 Task: Create a due date automation trigger when advanced on, on the monday of the week before a card is due add basic assigned only to member @aryan at 11:00 AM.
Action: Mouse moved to (804, 249)
Screenshot: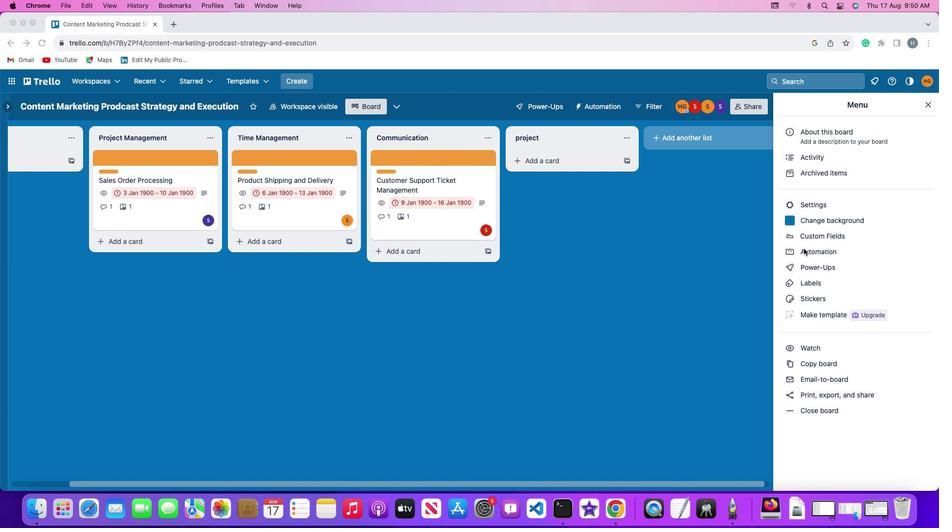 
Action: Mouse pressed left at (804, 249)
Screenshot: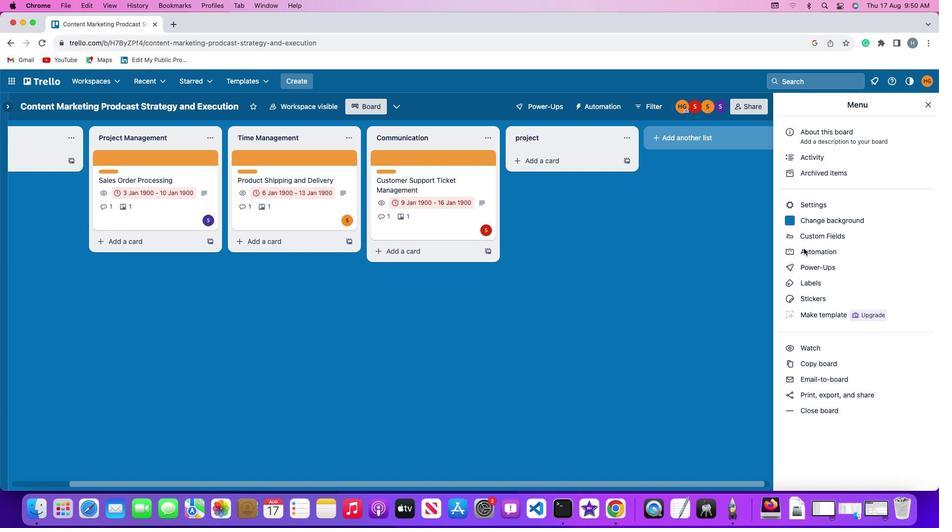 
Action: Mouse pressed left at (804, 249)
Screenshot: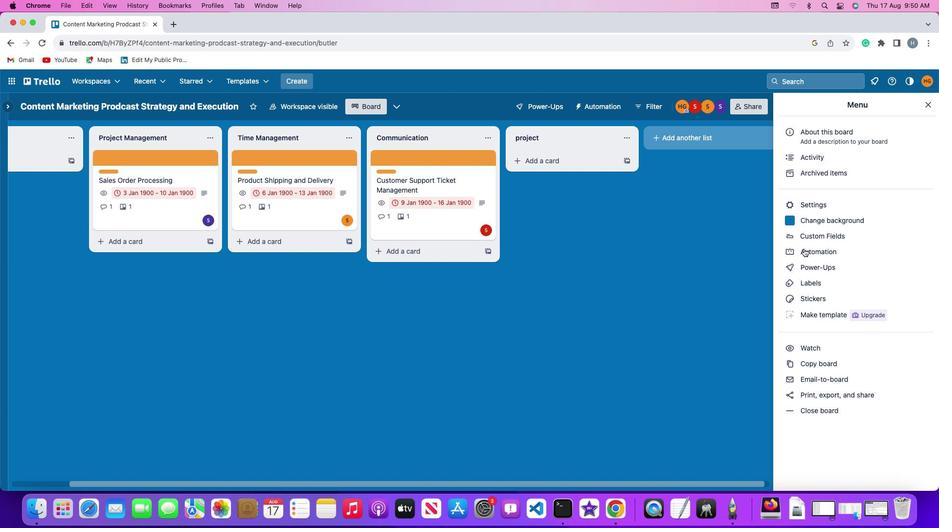 
Action: Mouse moved to (52, 227)
Screenshot: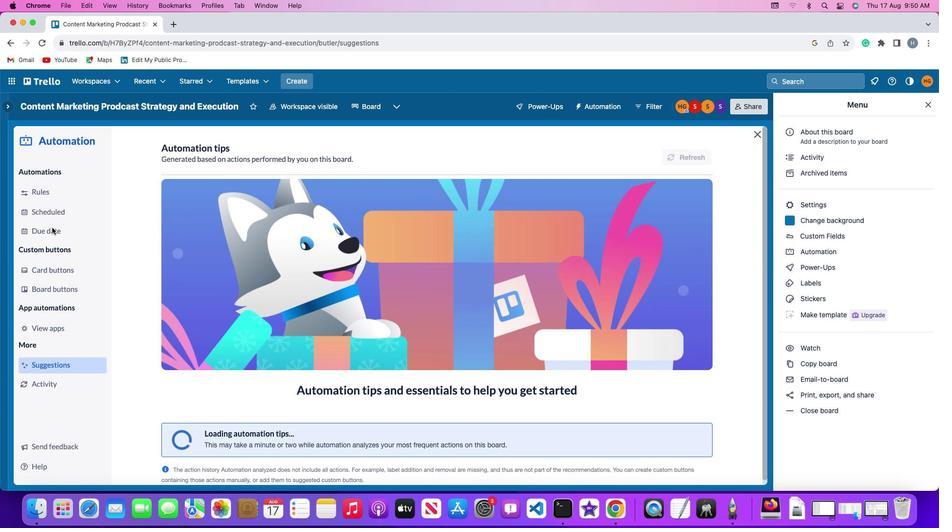 
Action: Mouse pressed left at (52, 227)
Screenshot: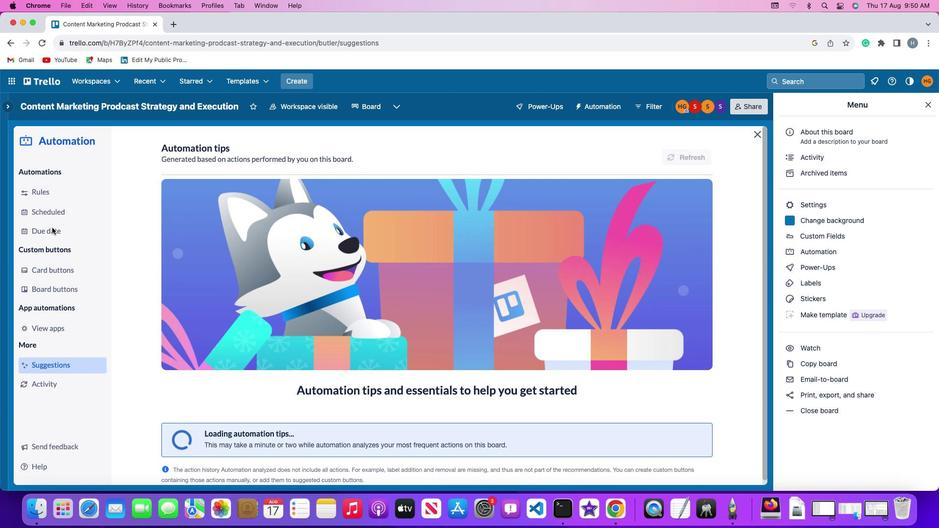 
Action: Mouse moved to (646, 150)
Screenshot: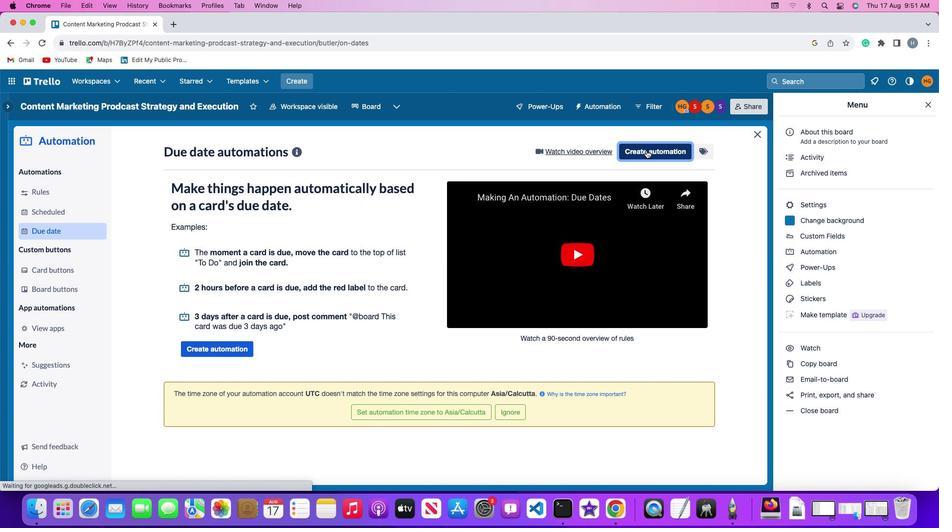 
Action: Mouse pressed left at (646, 150)
Screenshot: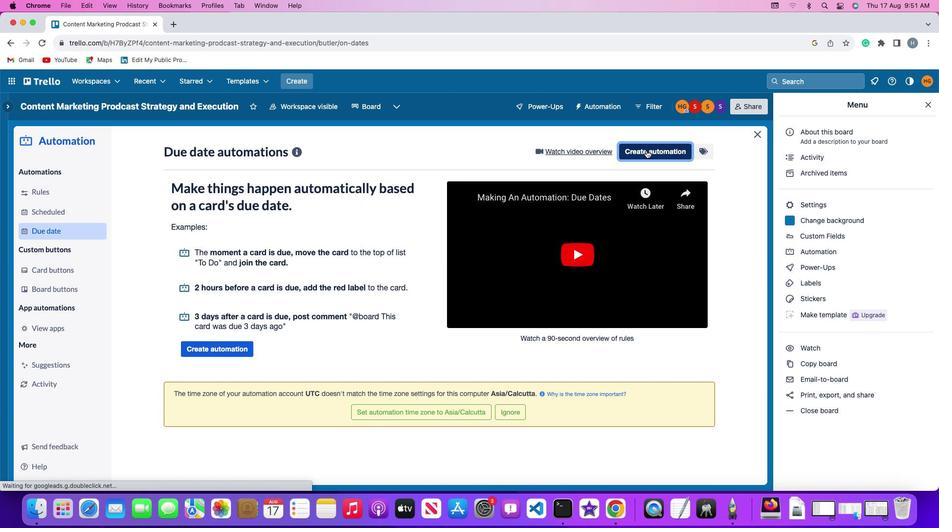 
Action: Mouse moved to (193, 248)
Screenshot: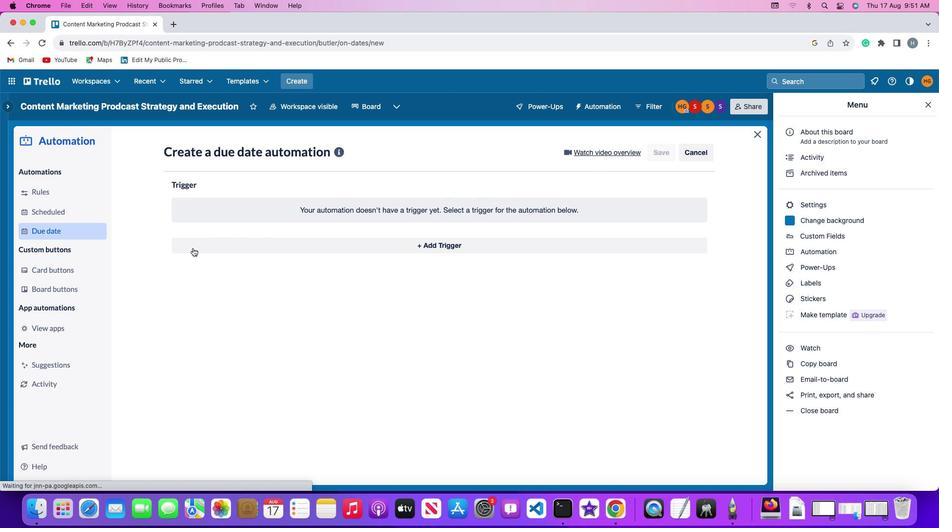 
Action: Mouse pressed left at (193, 248)
Screenshot: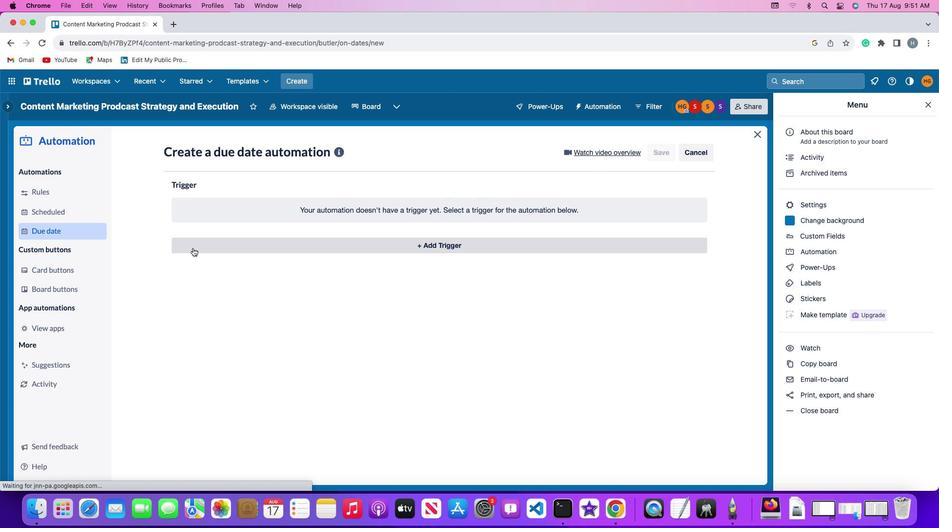 
Action: Mouse moved to (218, 429)
Screenshot: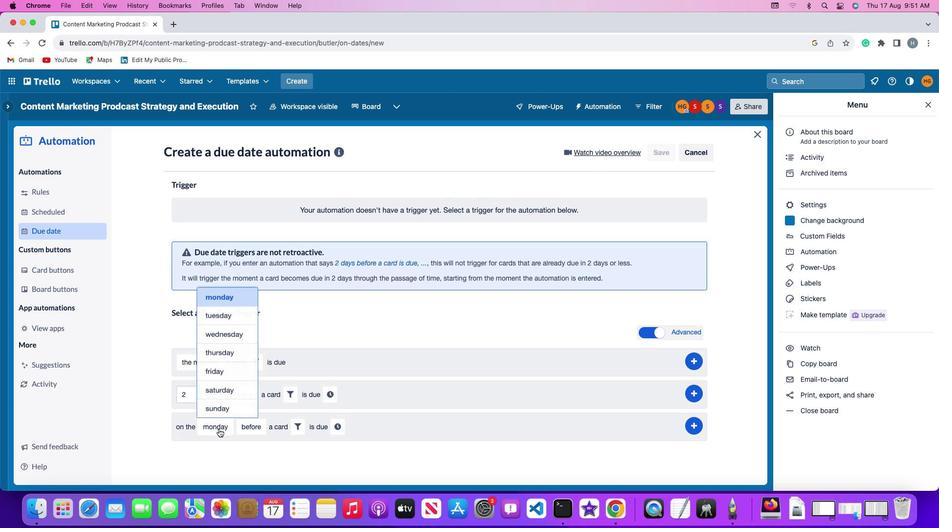 
Action: Mouse pressed left at (218, 429)
Screenshot: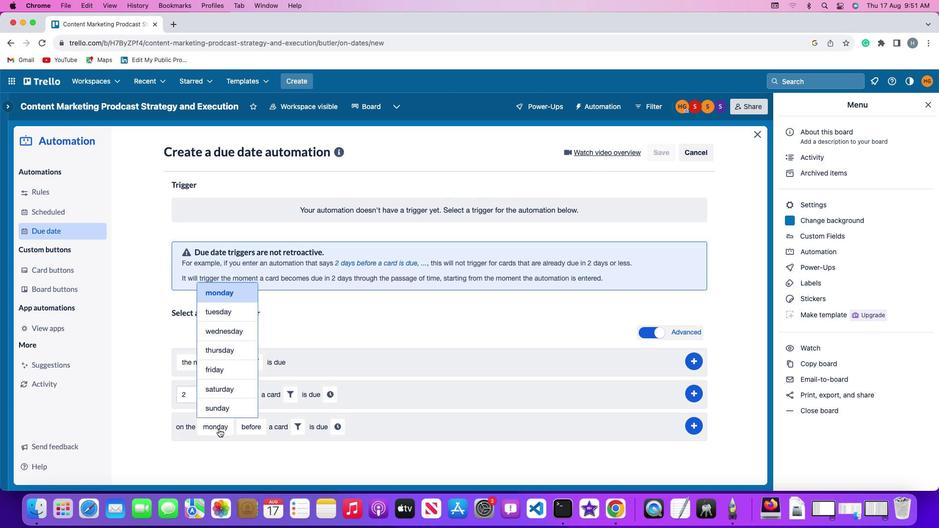 
Action: Mouse moved to (234, 294)
Screenshot: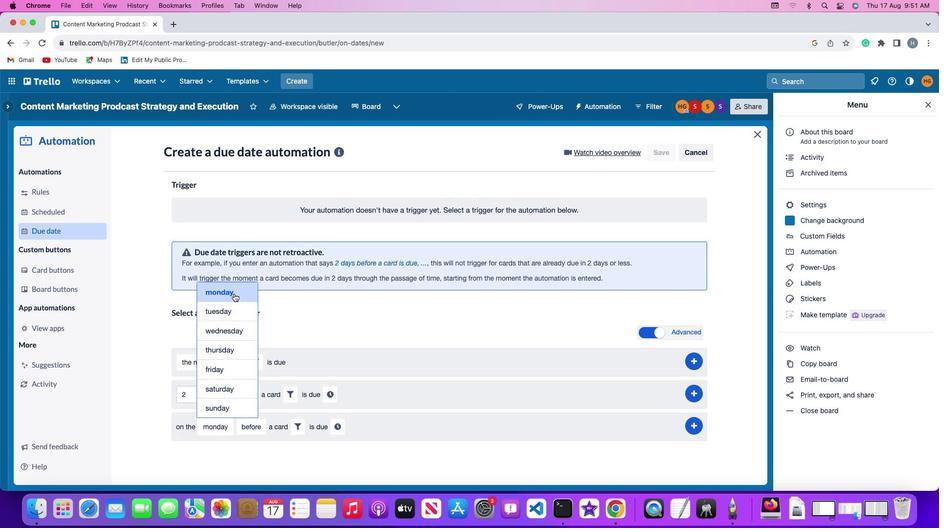 
Action: Mouse pressed left at (234, 294)
Screenshot: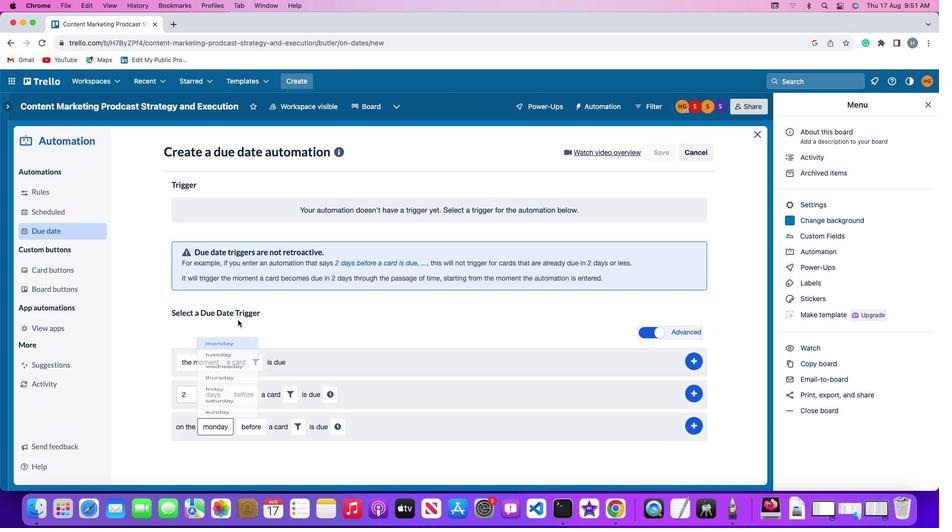 
Action: Mouse moved to (253, 428)
Screenshot: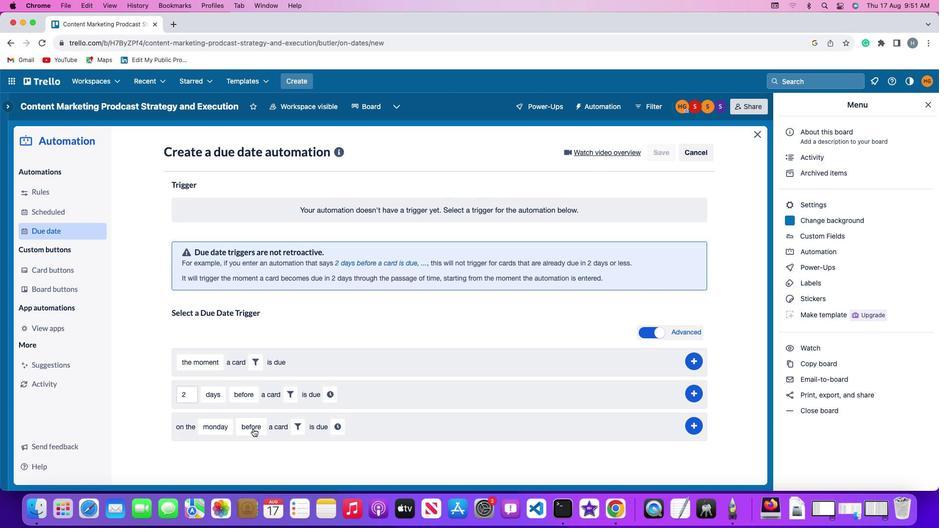 
Action: Mouse pressed left at (253, 428)
Screenshot: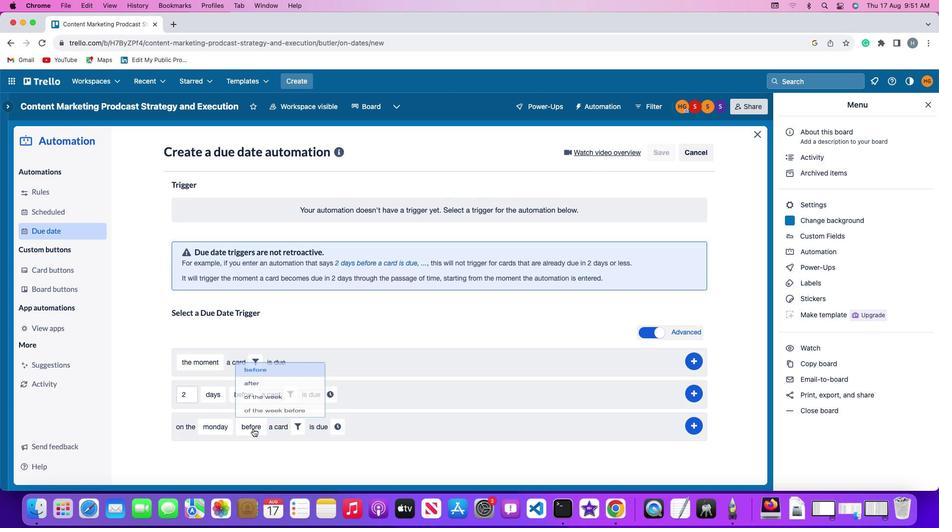 
Action: Mouse moved to (256, 403)
Screenshot: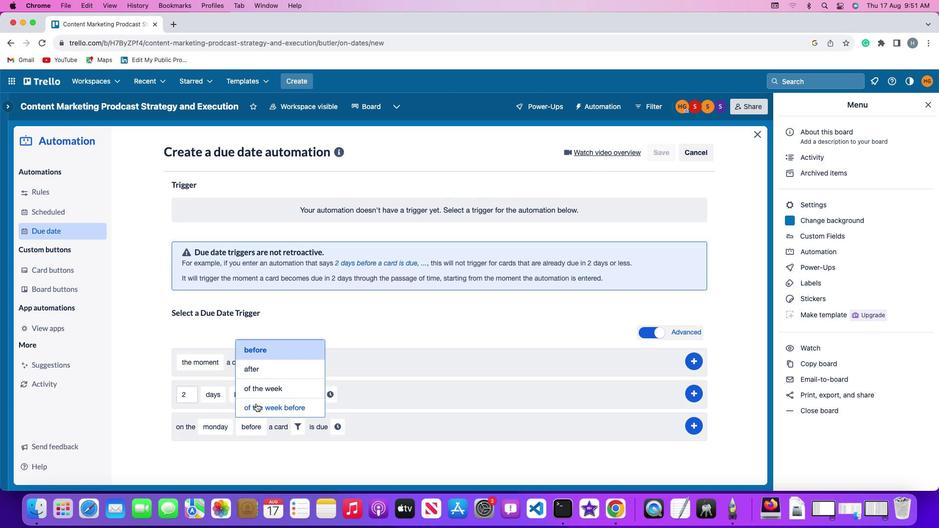 
Action: Mouse pressed left at (256, 403)
Screenshot: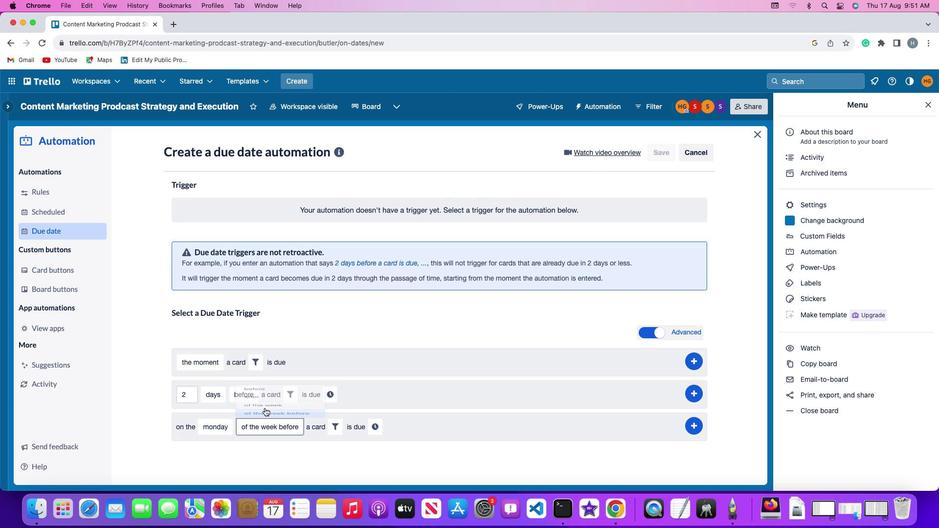 
Action: Mouse moved to (338, 426)
Screenshot: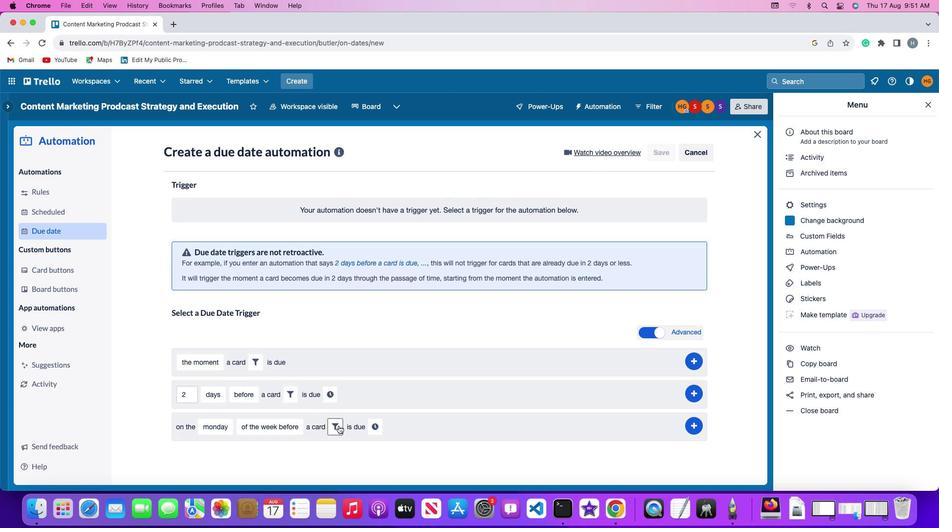 
Action: Mouse pressed left at (338, 426)
Screenshot: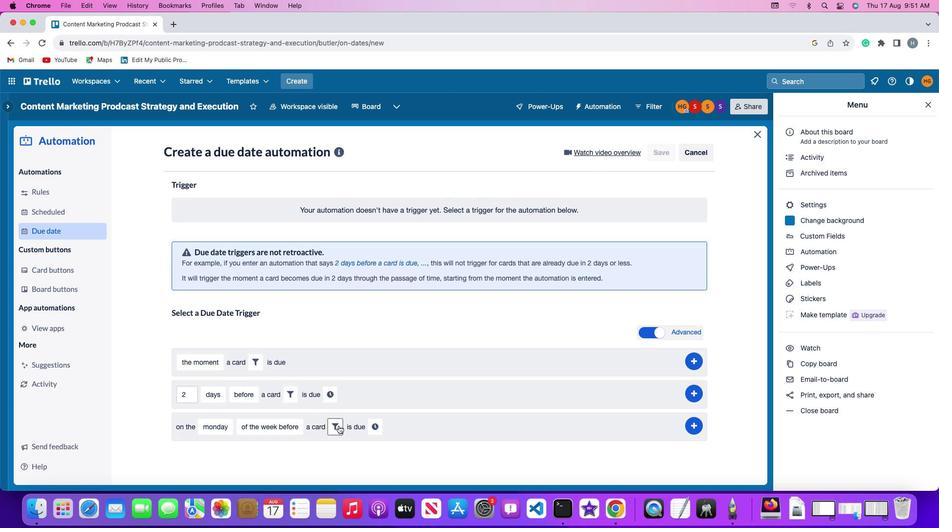 
Action: Mouse moved to (315, 455)
Screenshot: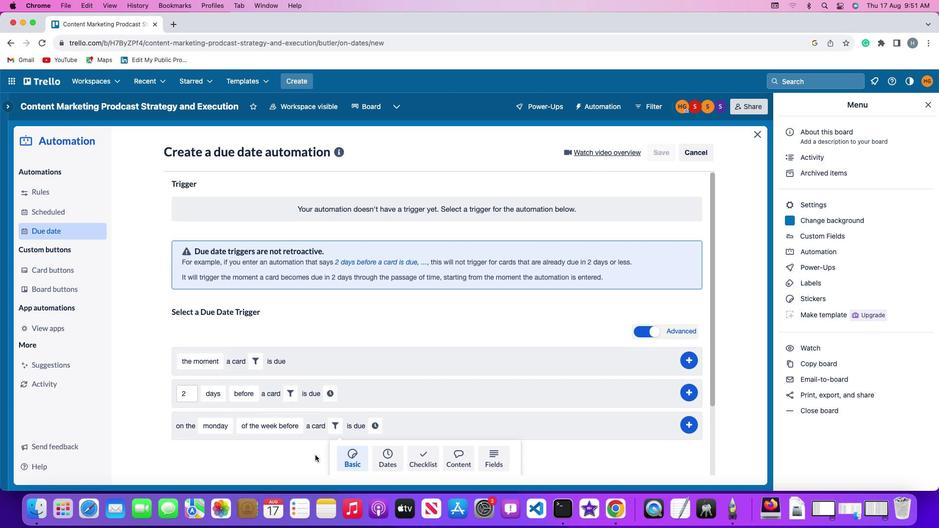 
Action: Mouse scrolled (315, 455) with delta (0, 0)
Screenshot: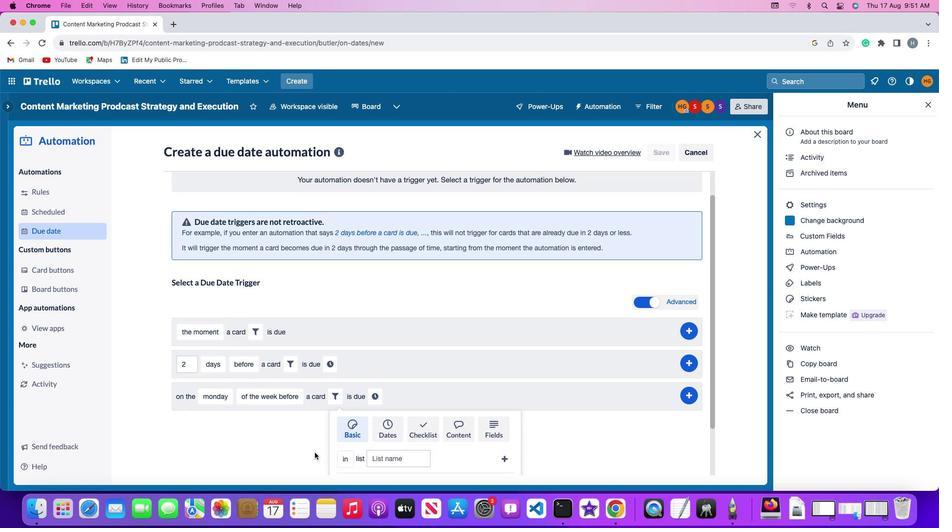 
Action: Mouse scrolled (315, 455) with delta (0, 0)
Screenshot: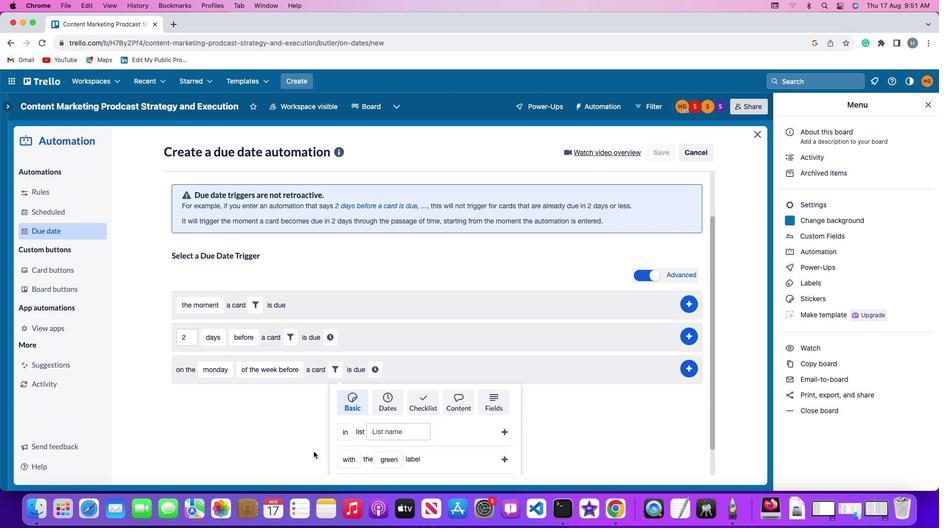 
Action: Mouse moved to (315, 455)
Screenshot: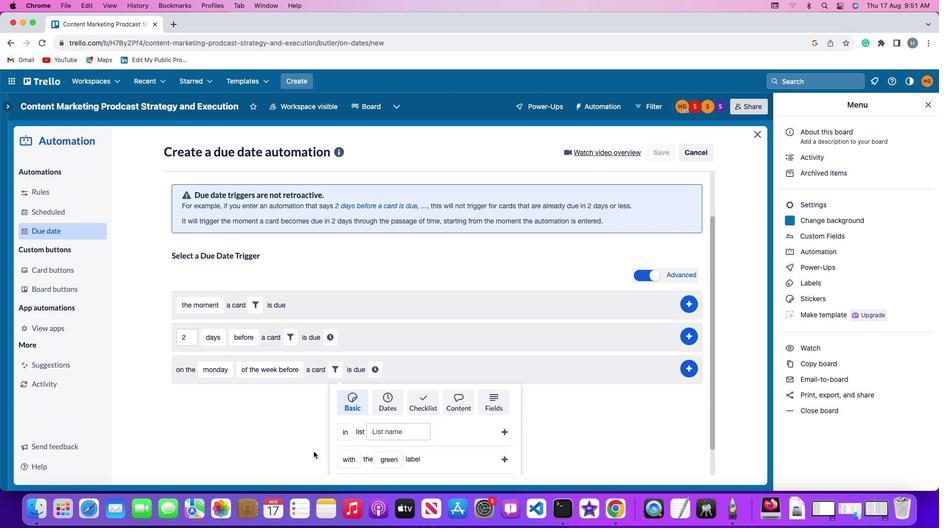 
Action: Mouse scrolled (315, 455) with delta (0, -1)
Screenshot: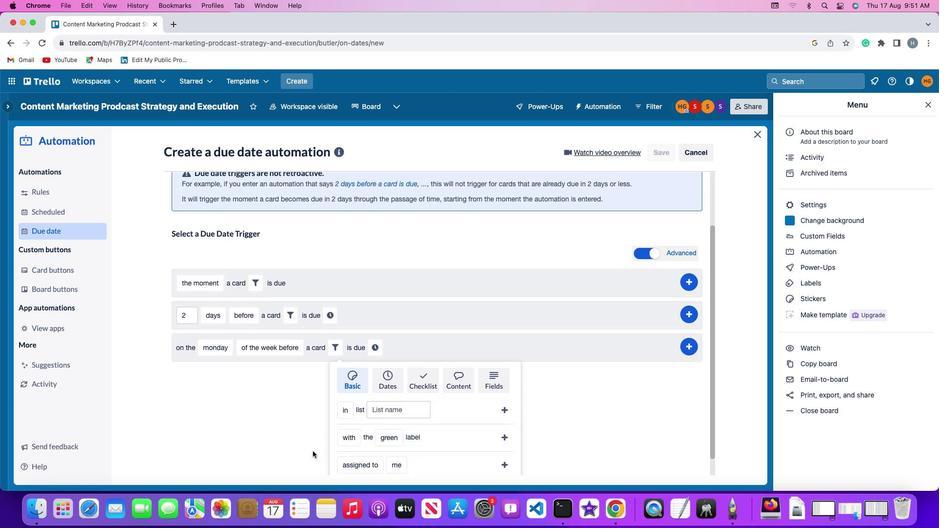 
Action: Mouse scrolled (315, 455) with delta (0, -2)
Screenshot: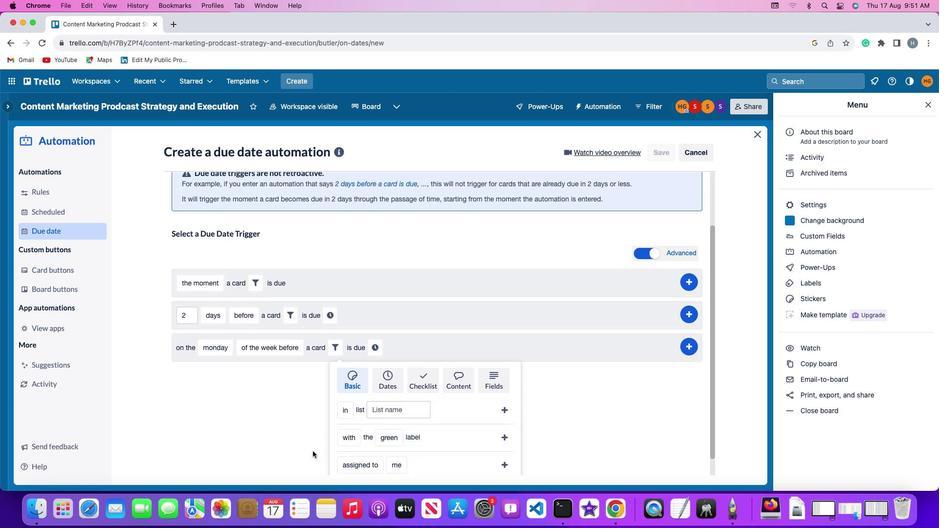 
Action: Mouse moved to (315, 455)
Screenshot: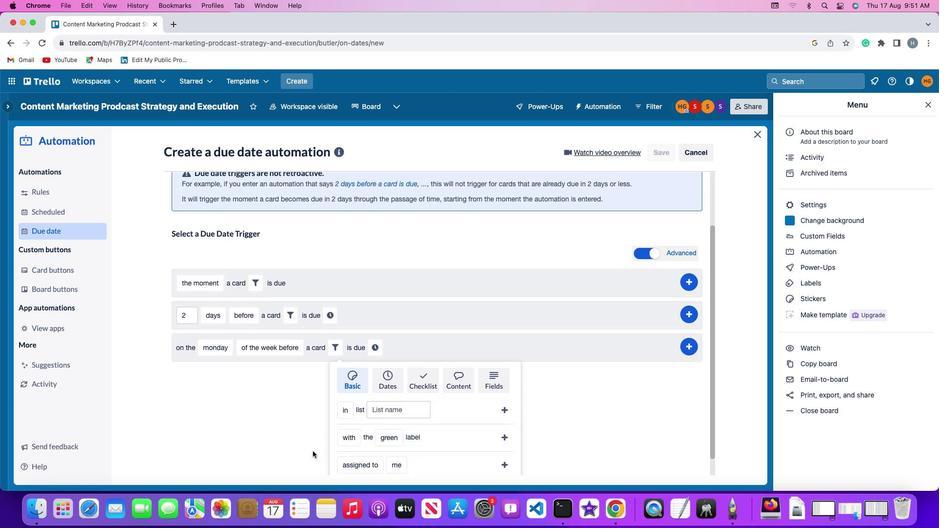 
Action: Mouse scrolled (315, 455) with delta (0, -2)
Screenshot: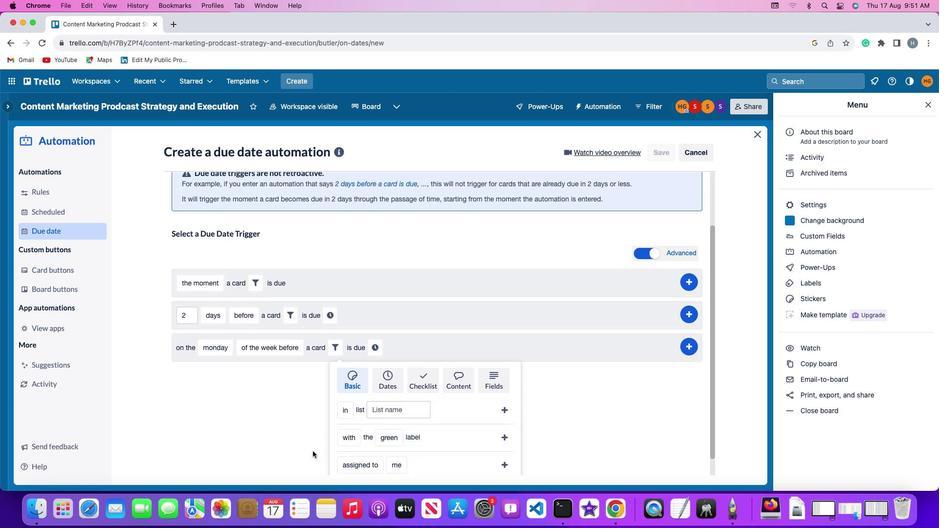 
Action: Mouse moved to (312, 451)
Screenshot: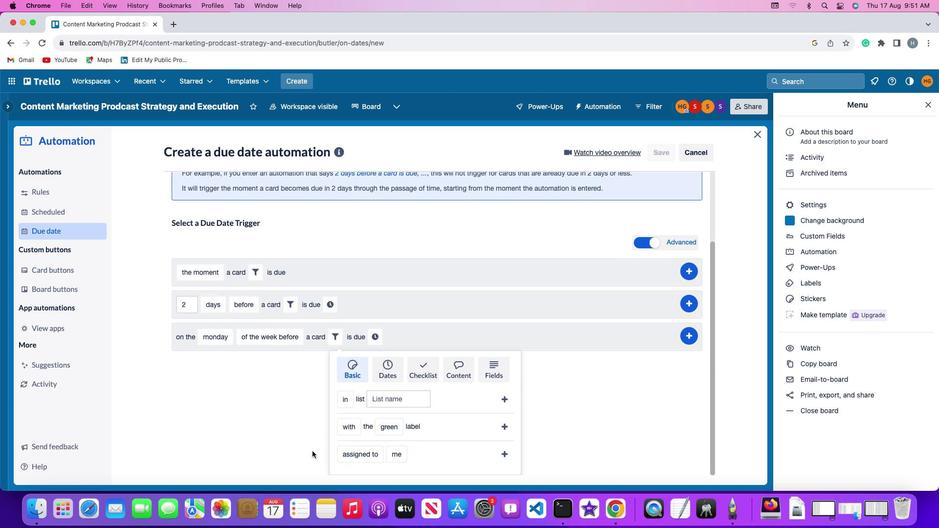 
Action: Mouse scrolled (312, 451) with delta (0, 0)
Screenshot: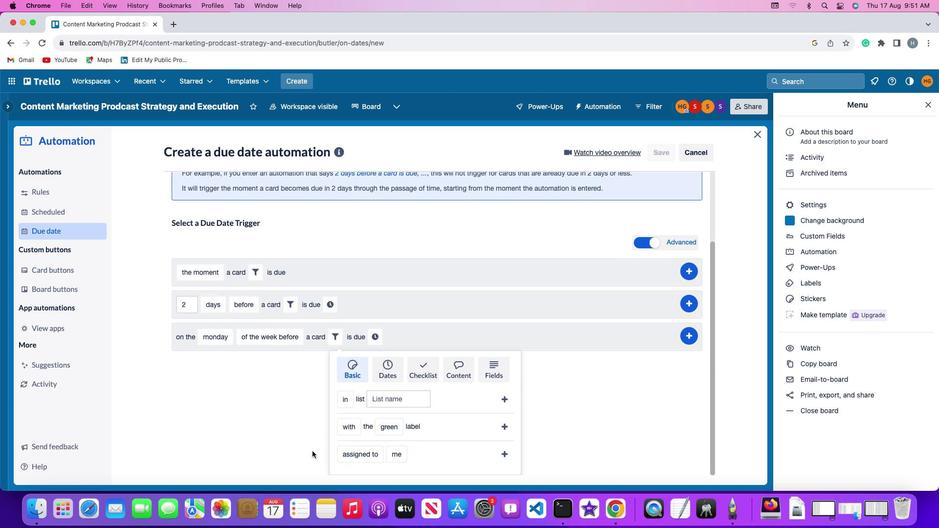 
Action: Mouse scrolled (312, 451) with delta (0, 0)
Screenshot: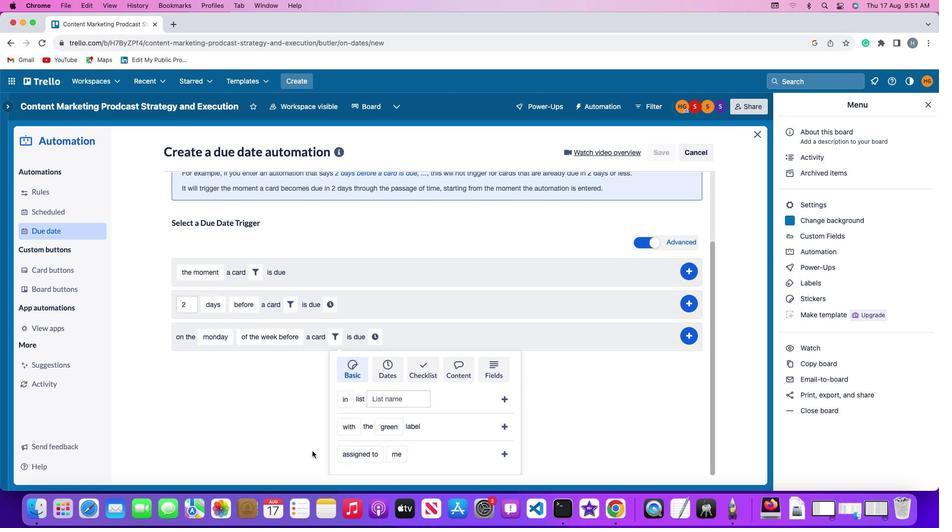 
Action: Mouse scrolled (312, 451) with delta (0, -1)
Screenshot: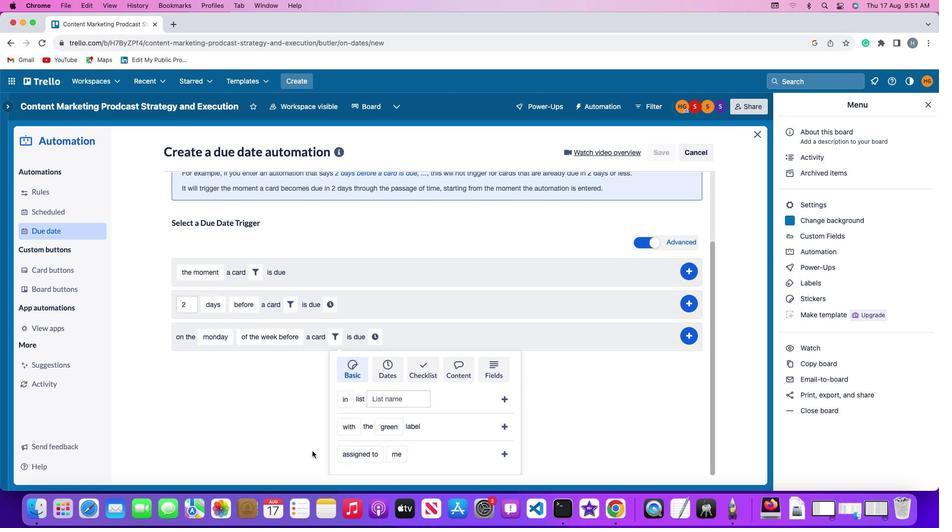 
Action: Mouse scrolled (312, 451) with delta (0, -2)
Screenshot: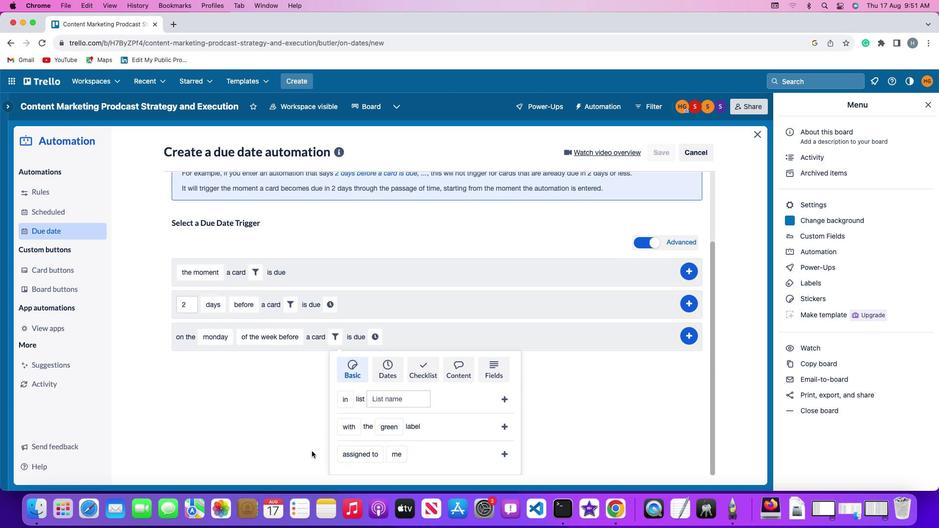 
Action: Mouse scrolled (312, 451) with delta (0, -2)
Screenshot: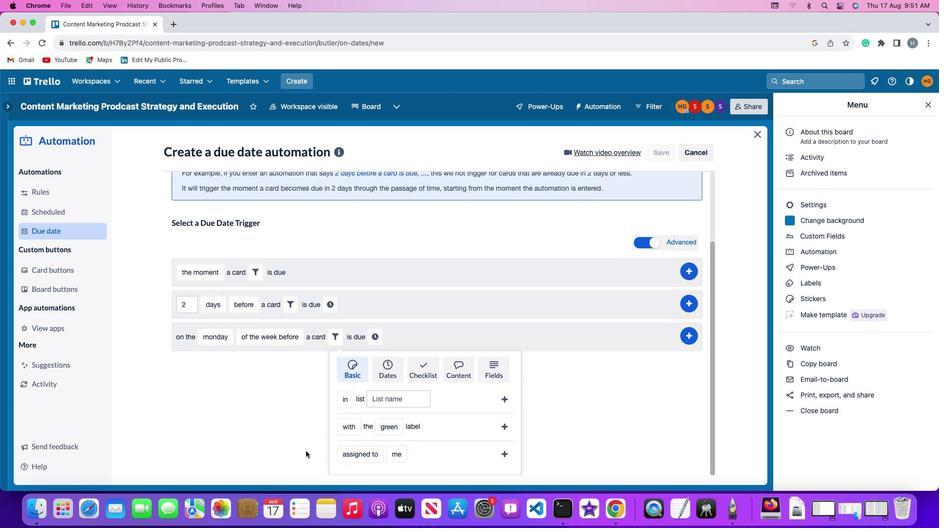 
Action: Mouse moved to (341, 451)
Screenshot: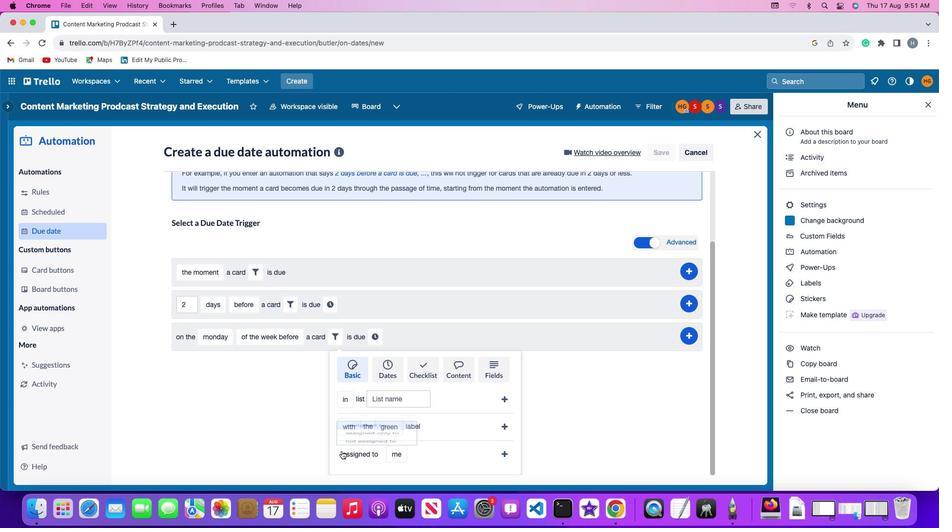 
Action: Mouse pressed left at (341, 451)
Screenshot: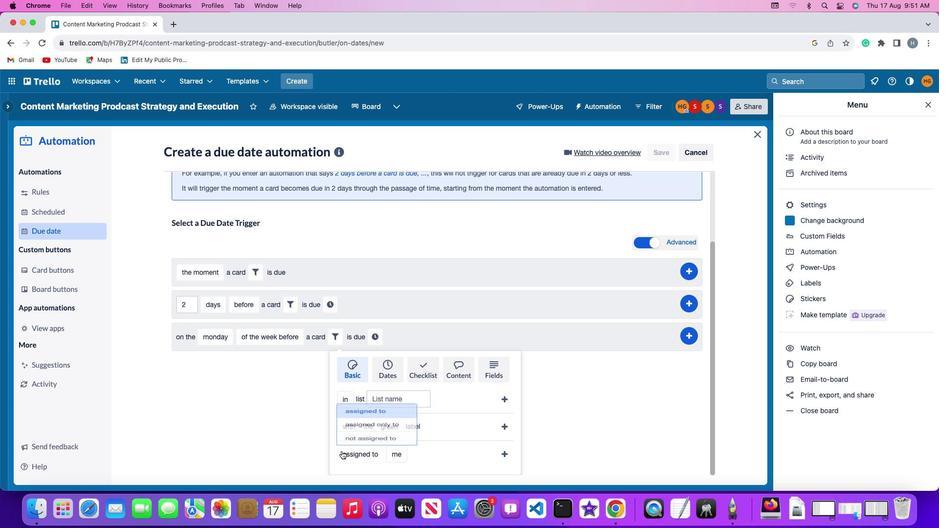 
Action: Mouse moved to (355, 420)
Screenshot: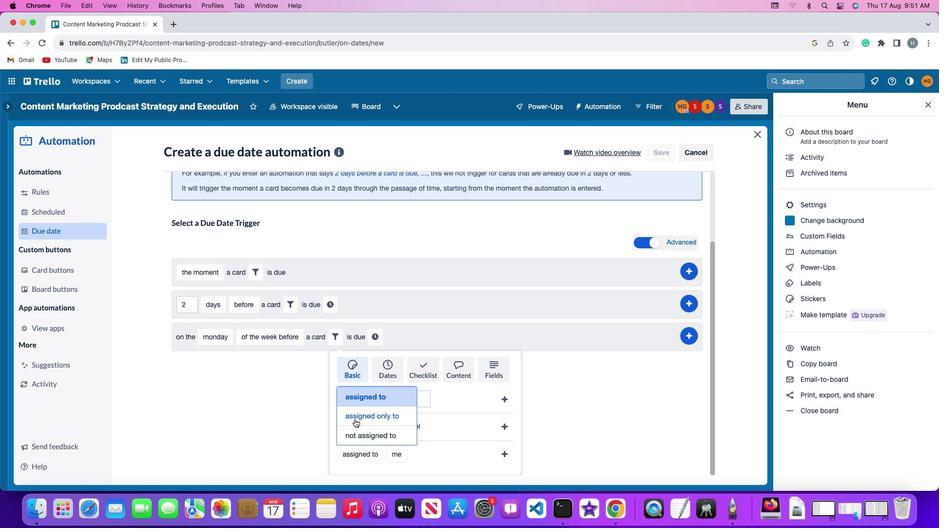 
Action: Mouse pressed left at (355, 420)
Screenshot: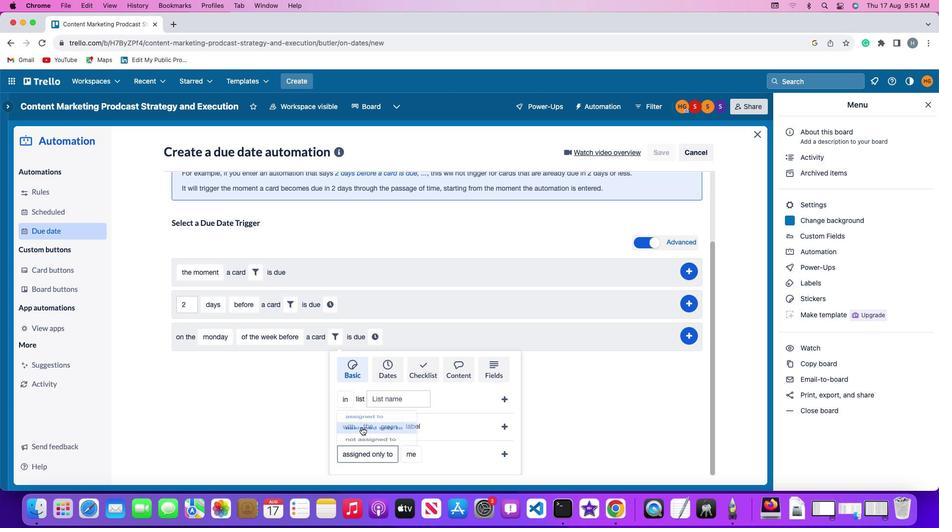 
Action: Mouse moved to (410, 455)
Screenshot: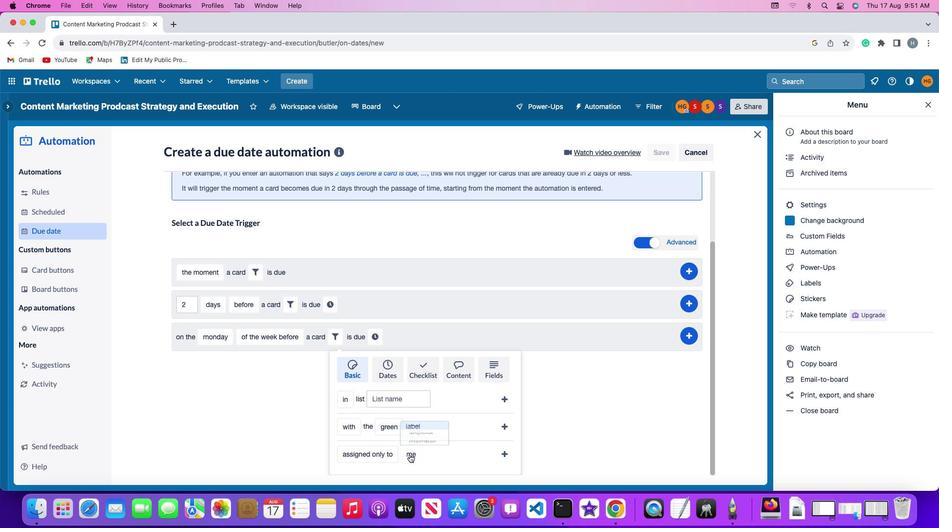 
Action: Mouse pressed left at (410, 455)
Screenshot: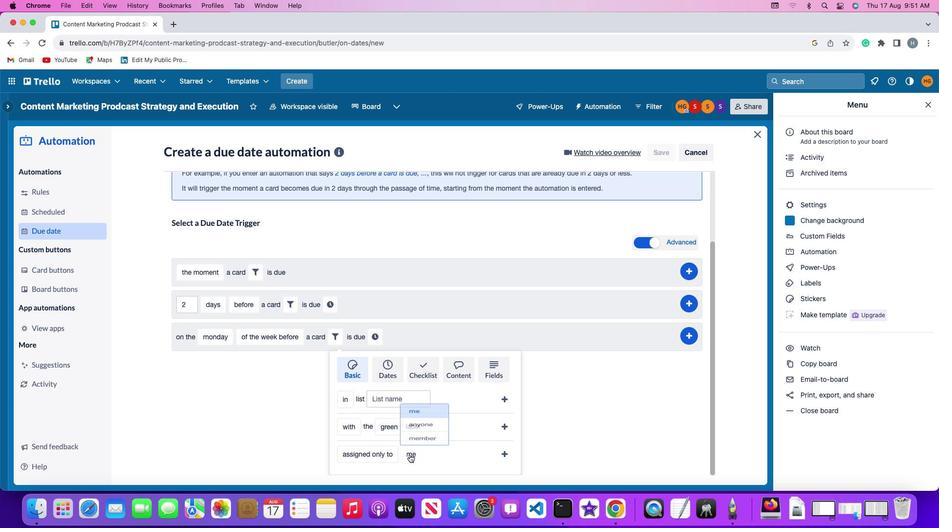 
Action: Mouse moved to (423, 433)
Screenshot: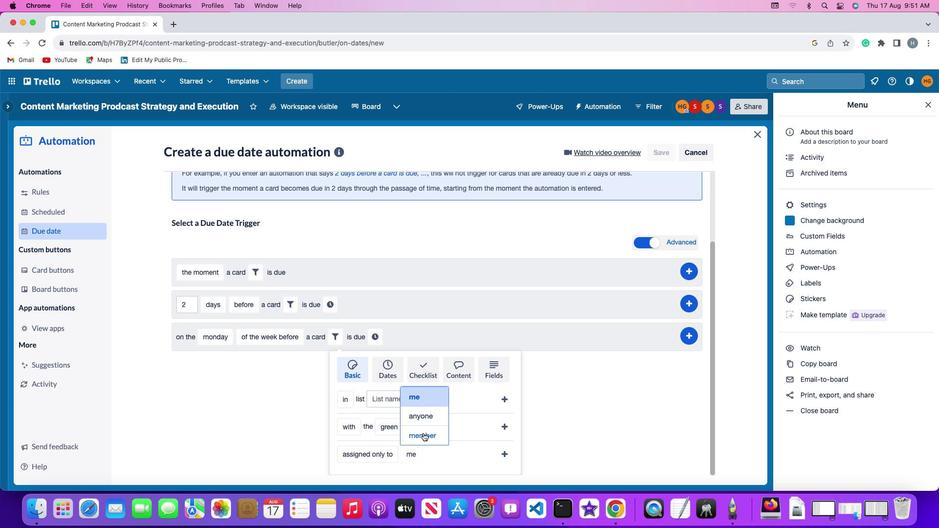 
Action: Mouse pressed left at (423, 433)
Screenshot: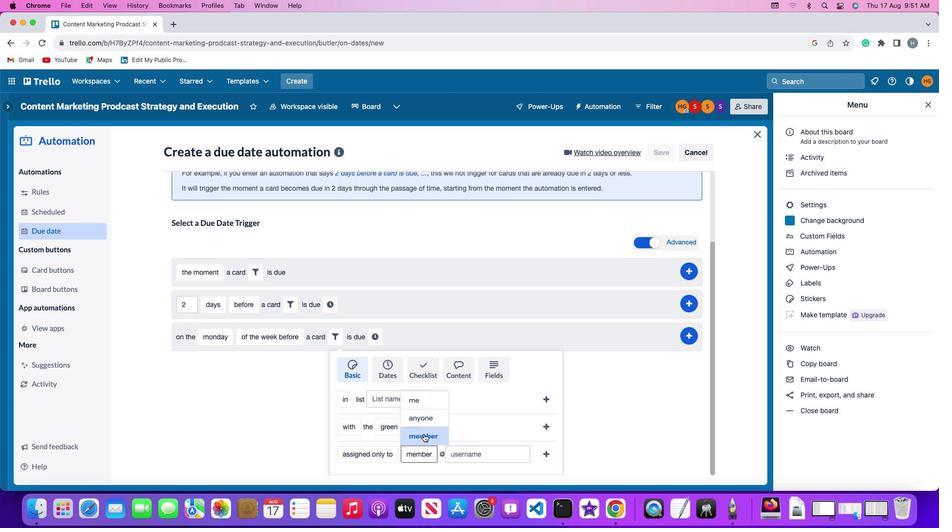
Action: Mouse moved to (459, 452)
Screenshot: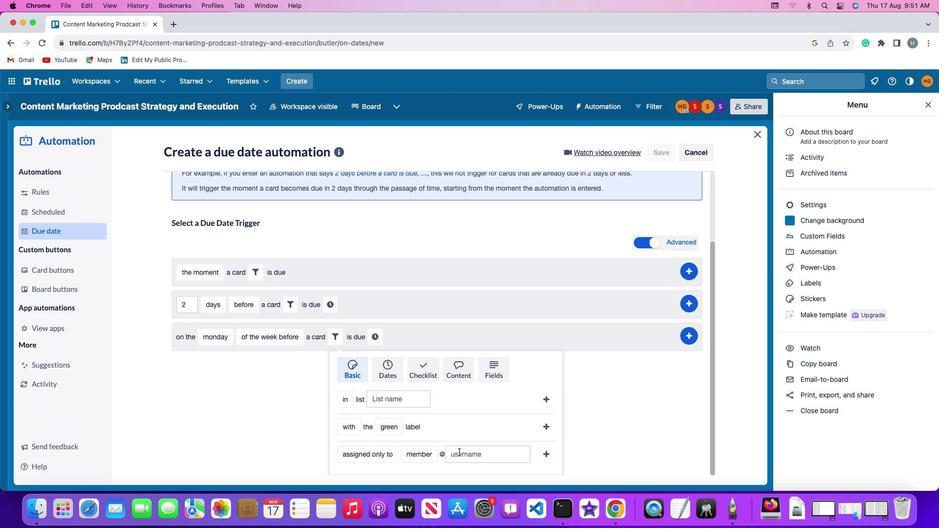 
Action: Mouse pressed left at (459, 452)
Screenshot: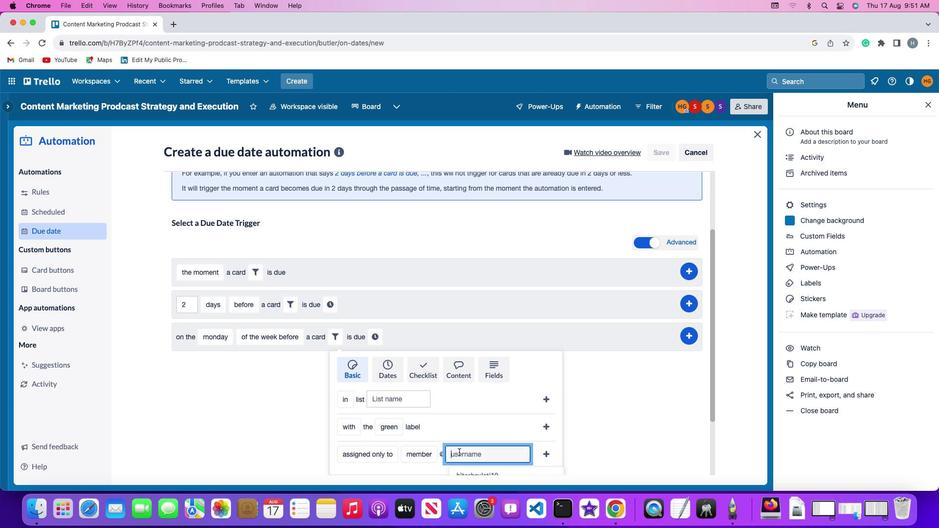 
Action: Key pressed 'a''r''y''a''n'
Screenshot: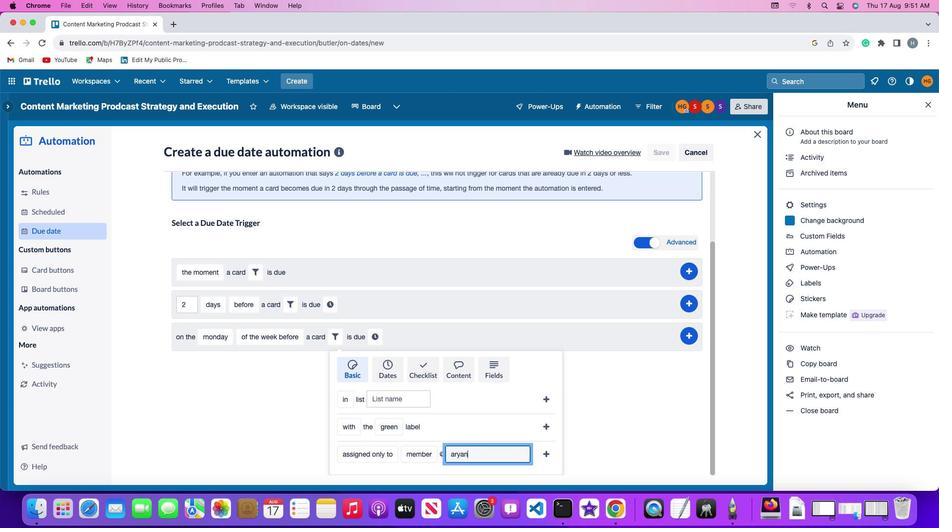 
Action: Mouse moved to (548, 456)
Screenshot: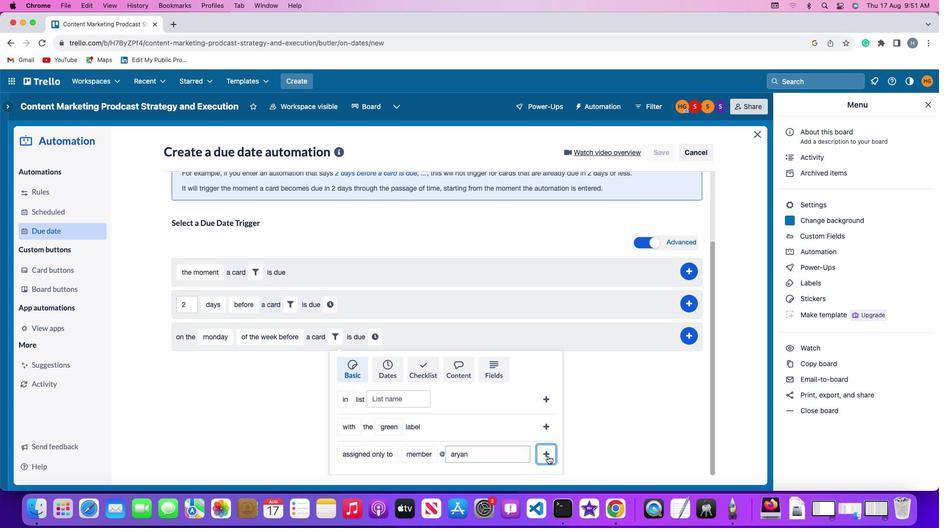 
Action: Mouse pressed left at (548, 456)
Screenshot: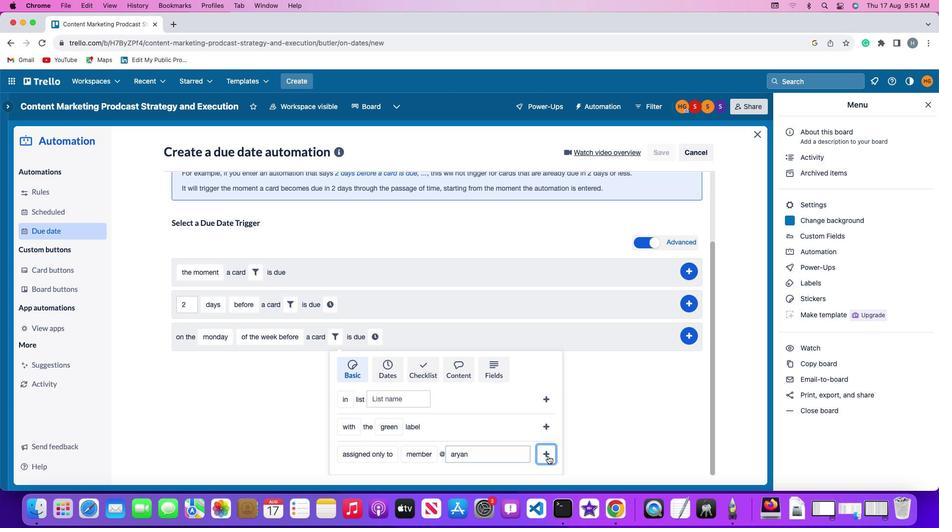 
Action: Mouse moved to (505, 428)
Screenshot: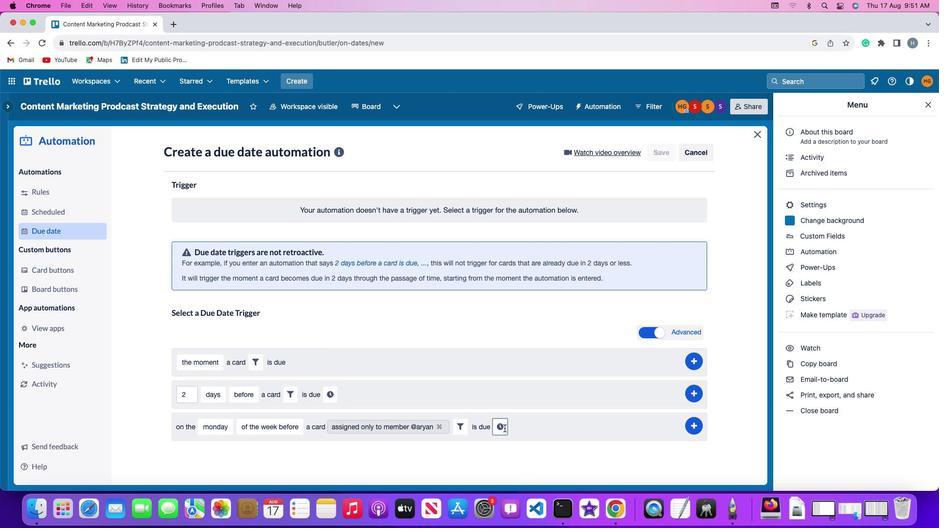 
Action: Mouse pressed left at (505, 428)
Screenshot: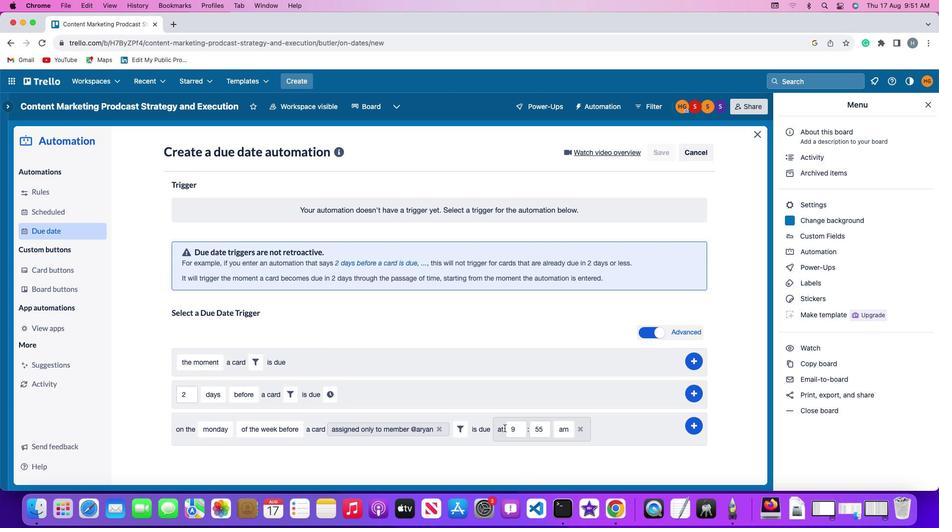 
Action: Mouse moved to (525, 430)
Screenshot: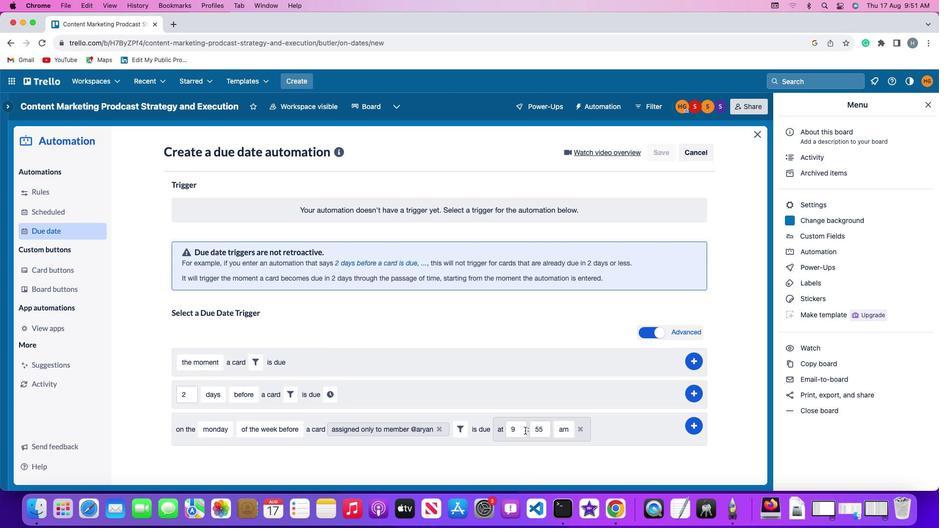 
Action: Mouse pressed left at (525, 430)
Screenshot: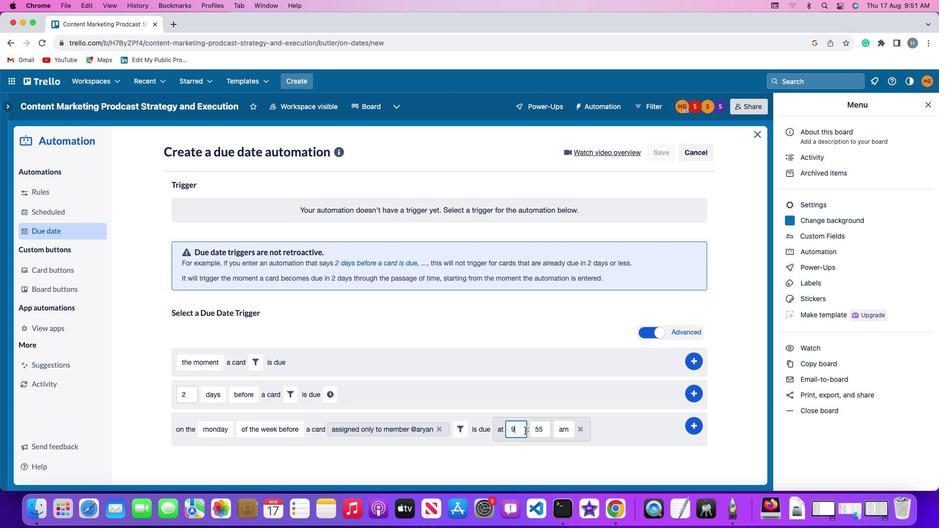 
Action: Key pressed Key.backspace'1''1'
Screenshot: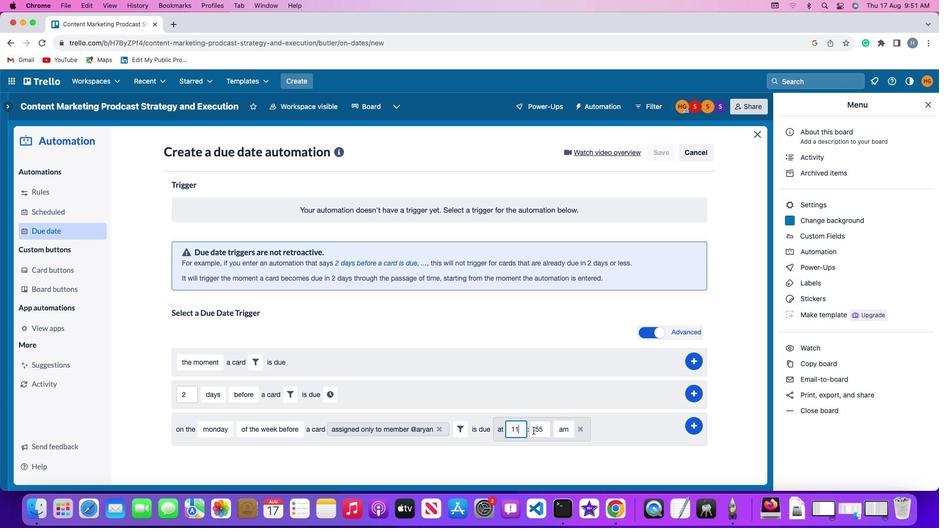 
Action: Mouse moved to (546, 430)
Screenshot: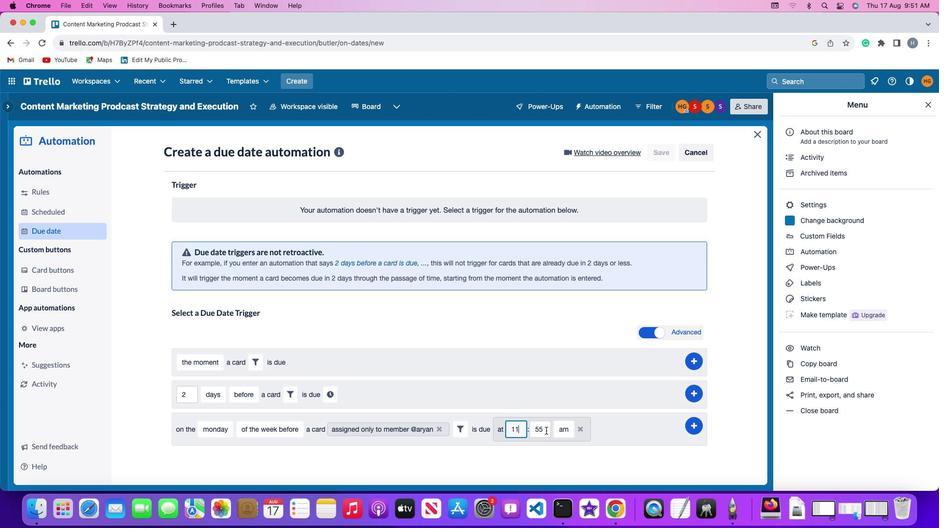 
Action: Mouse pressed left at (546, 430)
Screenshot: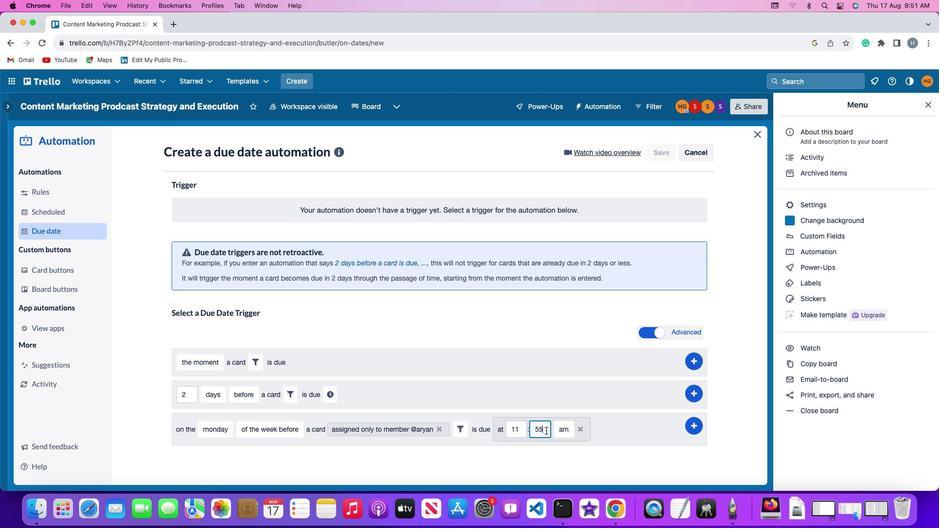 
Action: Mouse moved to (546, 430)
Screenshot: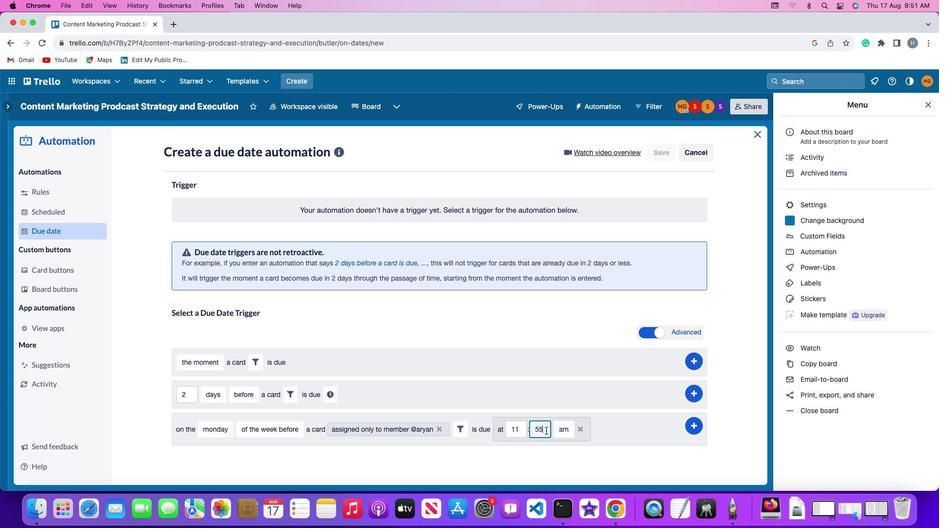 
Action: Key pressed Key.backspaceKey.backspace'0''0'
Screenshot: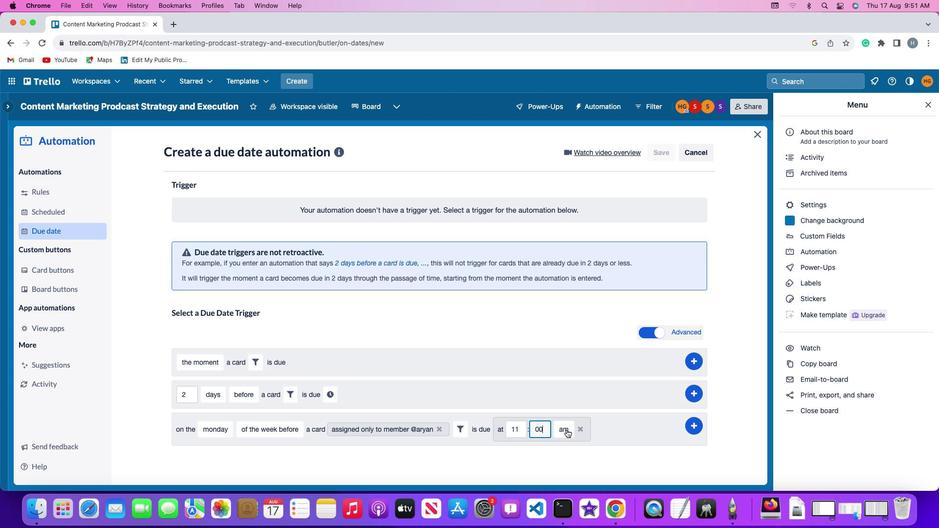 
Action: Mouse moved to (569, 429)
Screenshot: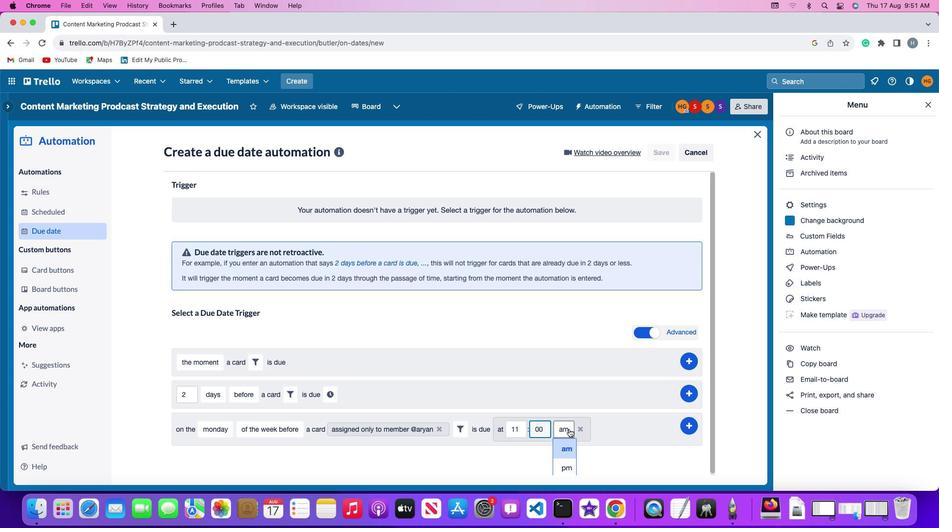 
Action: Mouse pressed left at (569, 429)
Screenshot: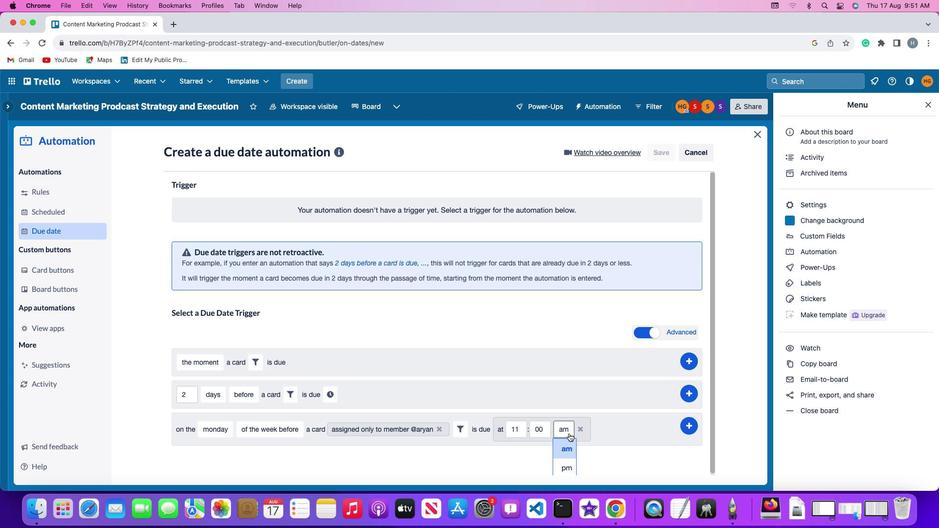 
Action: Mouse moved to (568, 446)
Screenshot: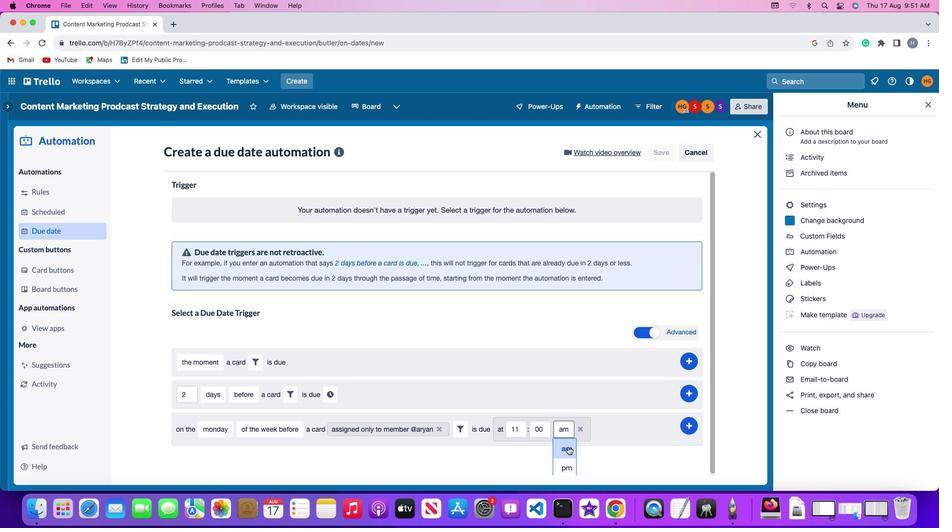 
Action: Mouse pressed left at (568, 446)
Screenshot: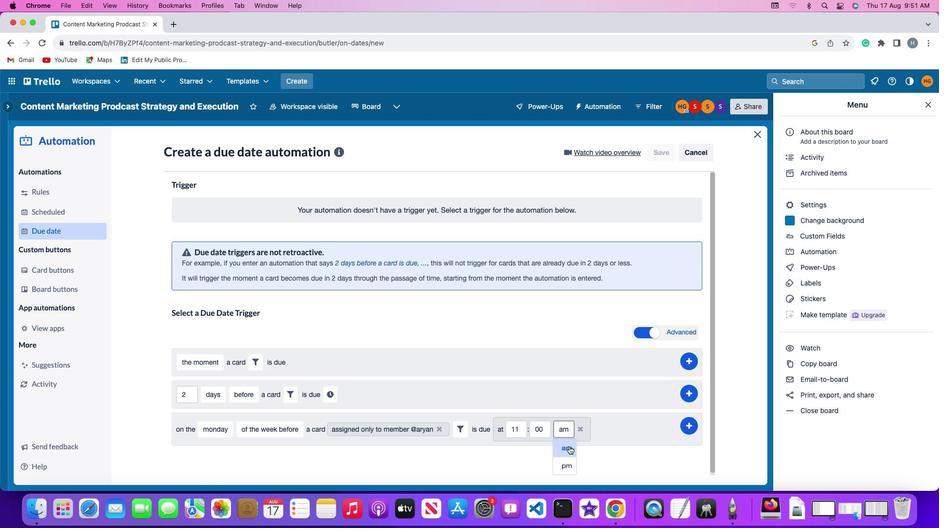 
Action: Mouse moved to (694, 425)
Screenshot: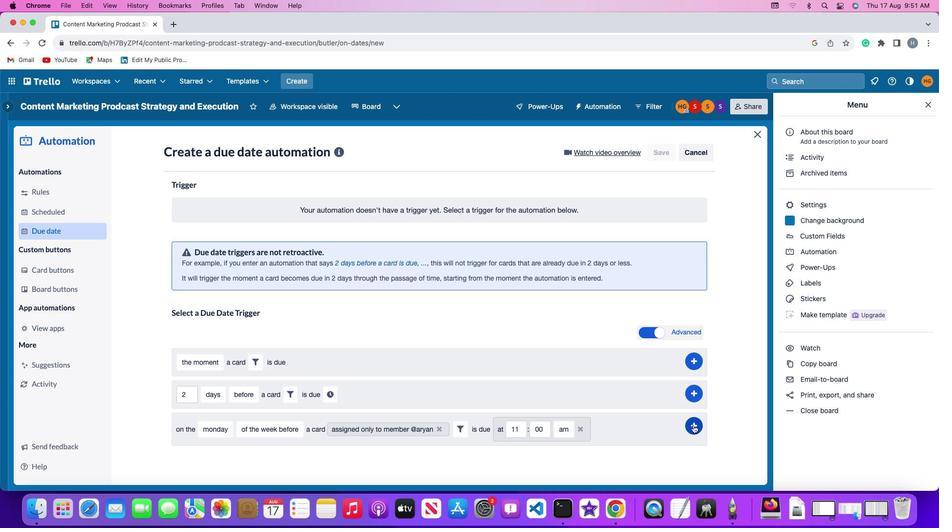 
Action: Mouse pressed left at (694, 425)
Screenshot: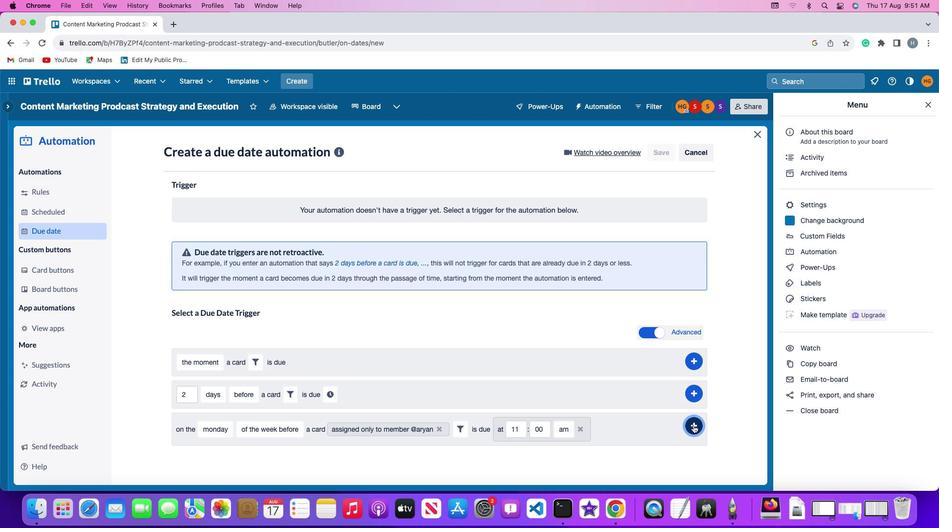 
Action: Mouse moved to (728, 361)
Screenshot: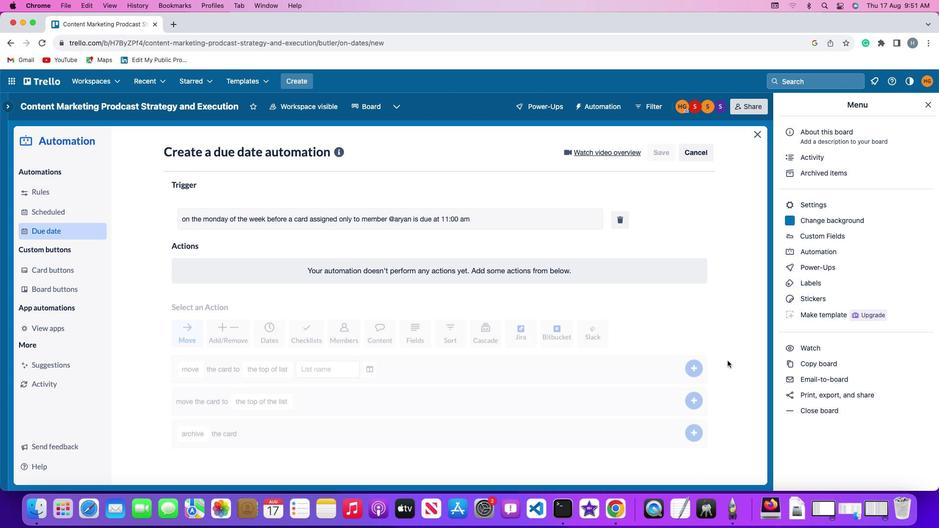 
